 Task: Filter date posted in the past 24 hours.
Action: Mouse moved to (219, 107)
Screenshot: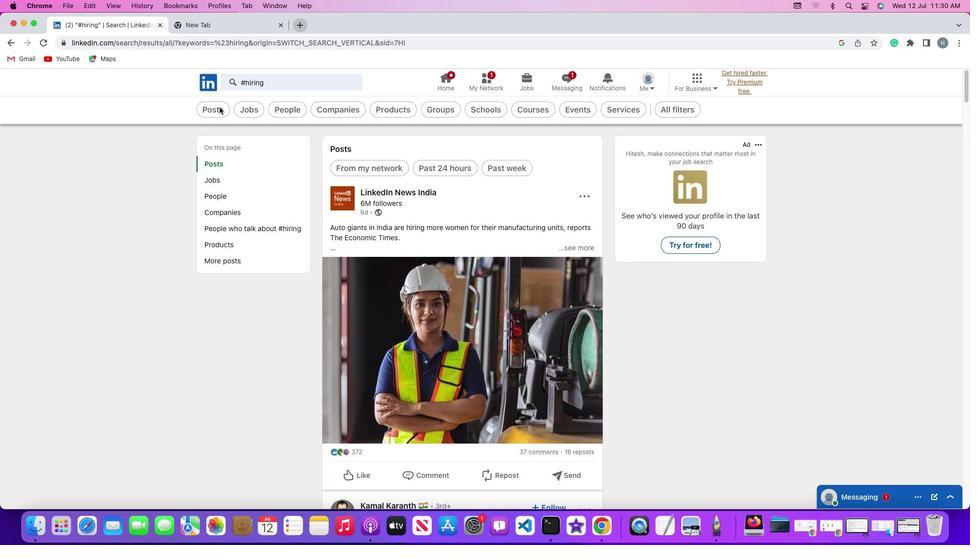 
Action: Mouse pressed left at (219, 107)
Screenshot: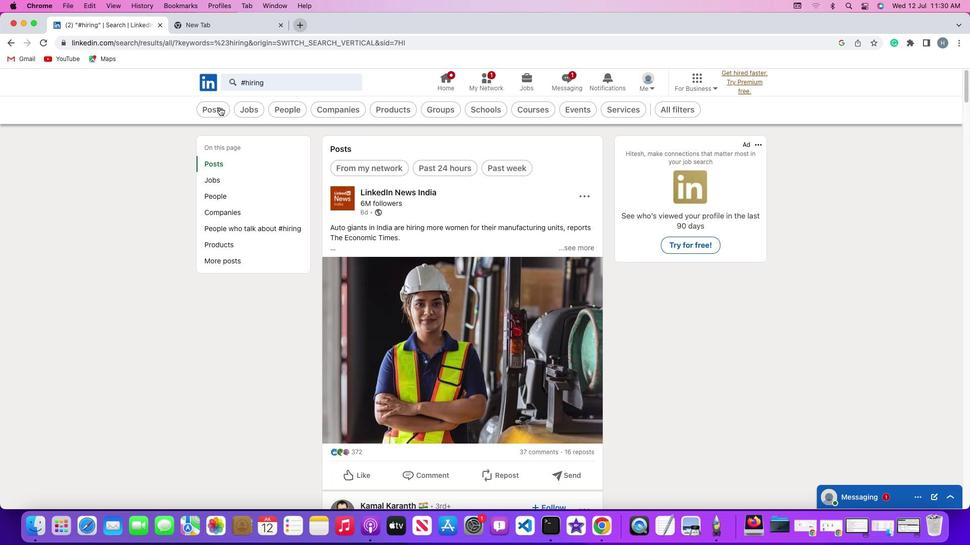 
Action: Mouse moved to (219, 107)
Screenshot: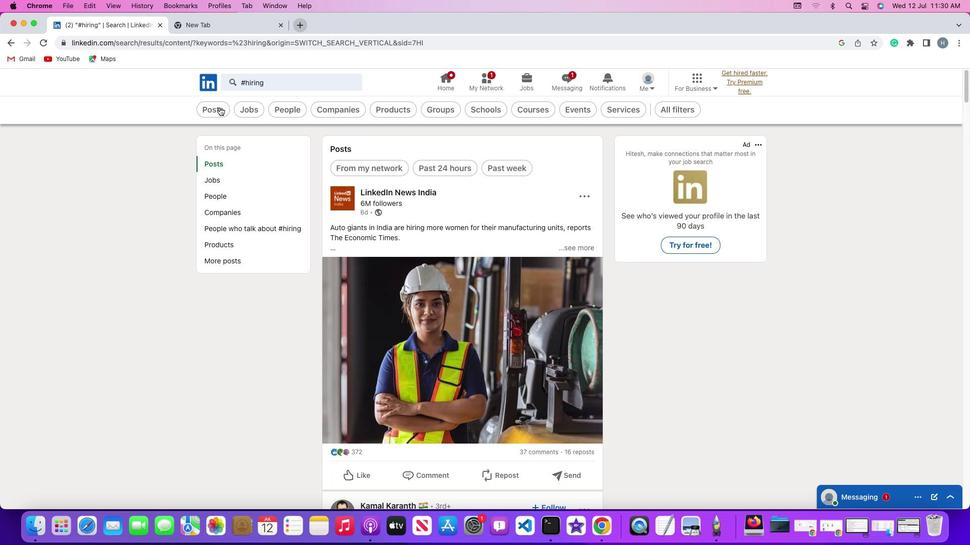 
Action: Mouse pressed left at (219, 107)
Screenshot: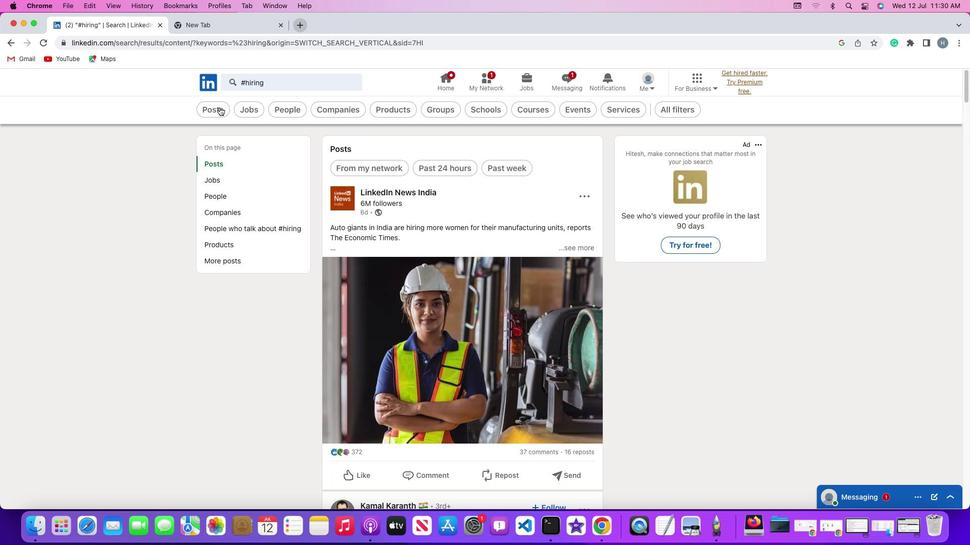 
Action: Mouse moved to (360, 110)
Screenshot: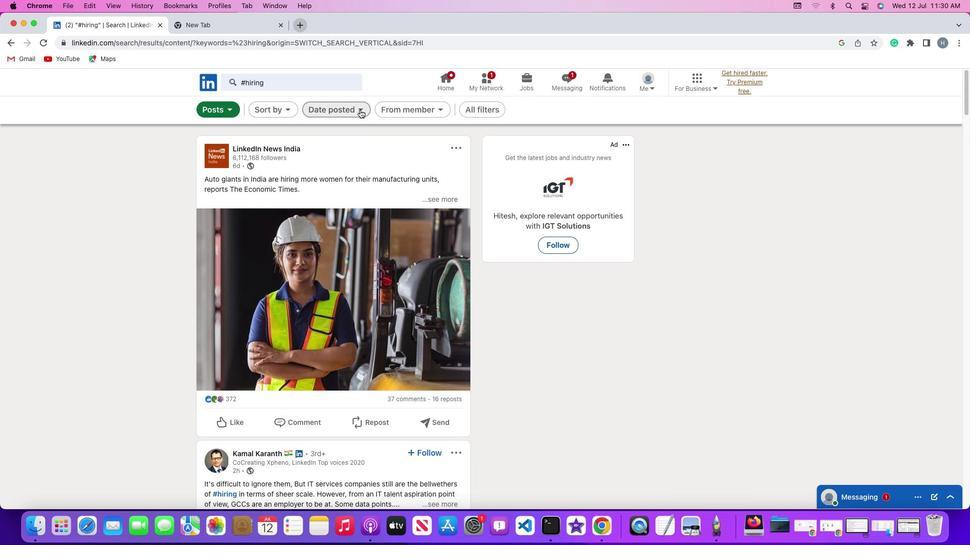 
Action: Mouse pressed left at (360, 110)
Screenshot: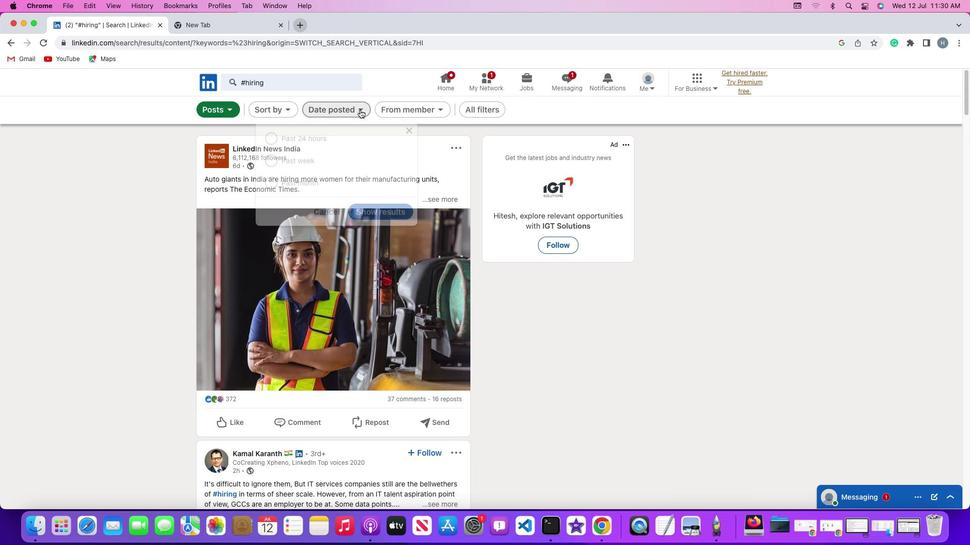 
Action: Mouse moved to (273, 136)
Screenshot: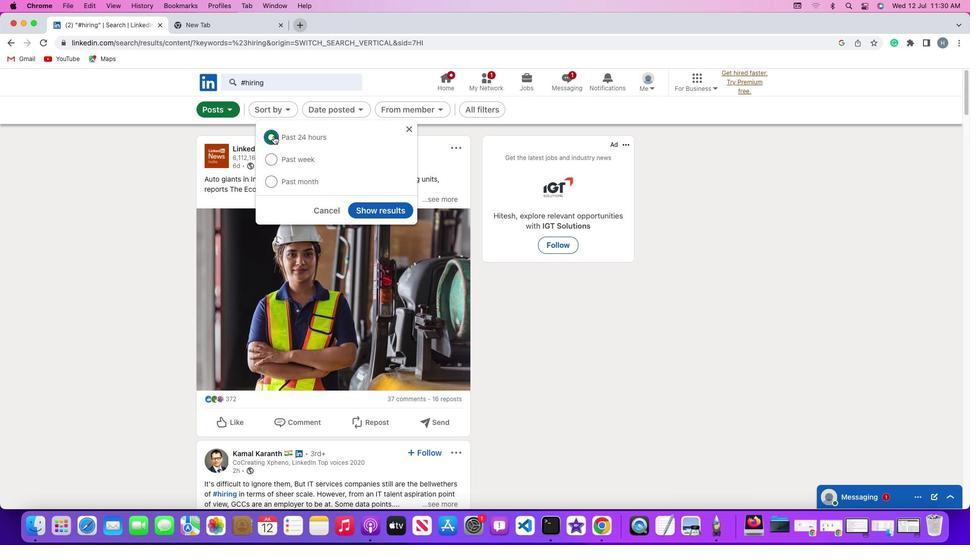 
Action: Mouse pressed left at (273, 136)
Screenshot: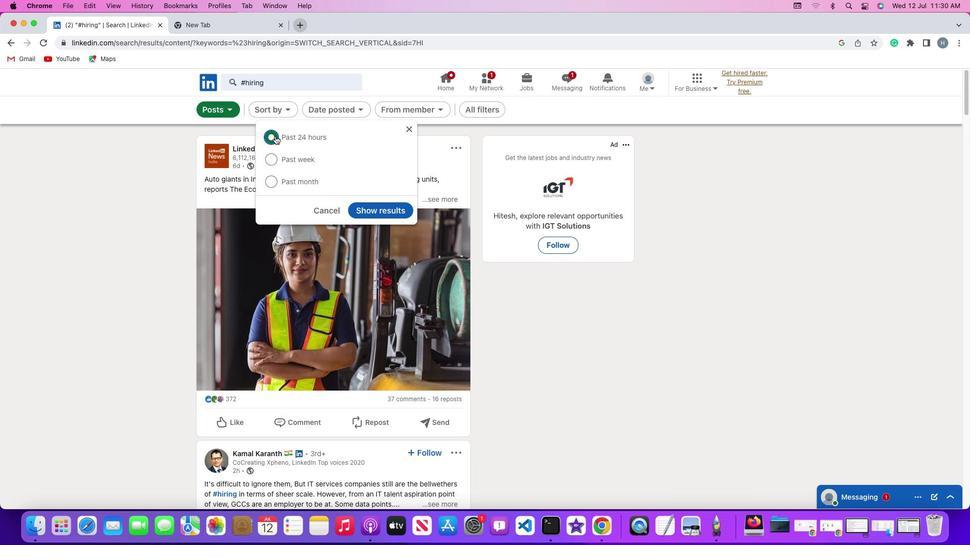 
Action: Mouse moved to (383, 210)
Screenshot: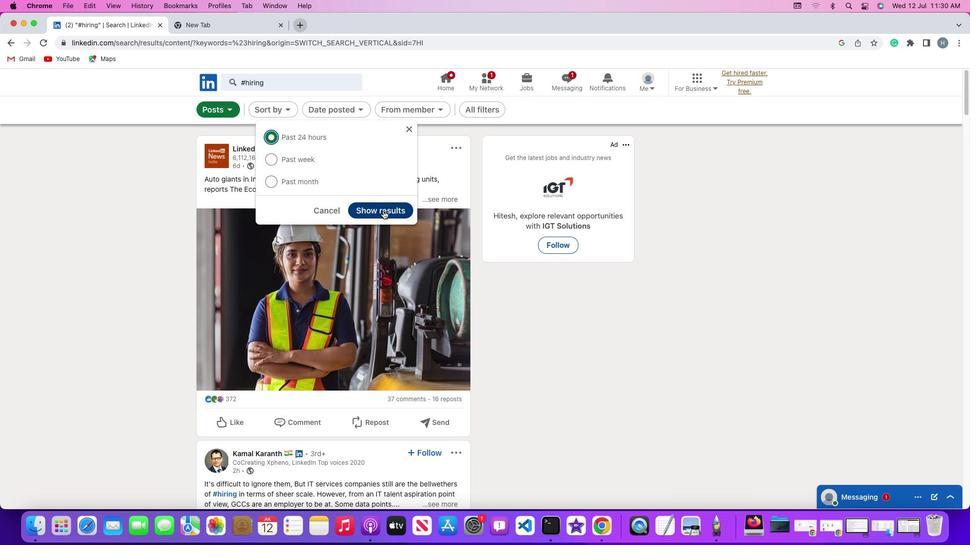 
Action: Mouse pressed left at (383, 210)
Screenshot: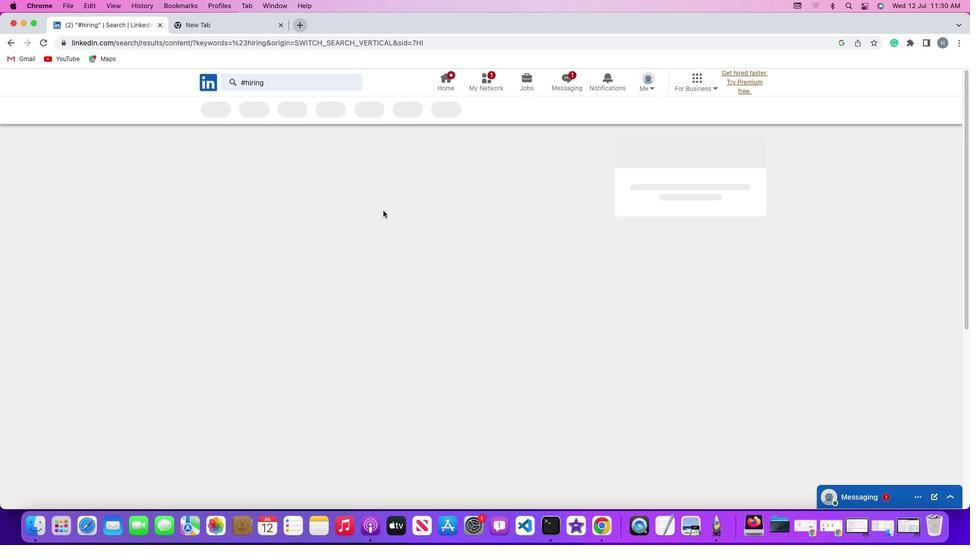 
Action: Mouse moved to (469, 210)
Screenshot: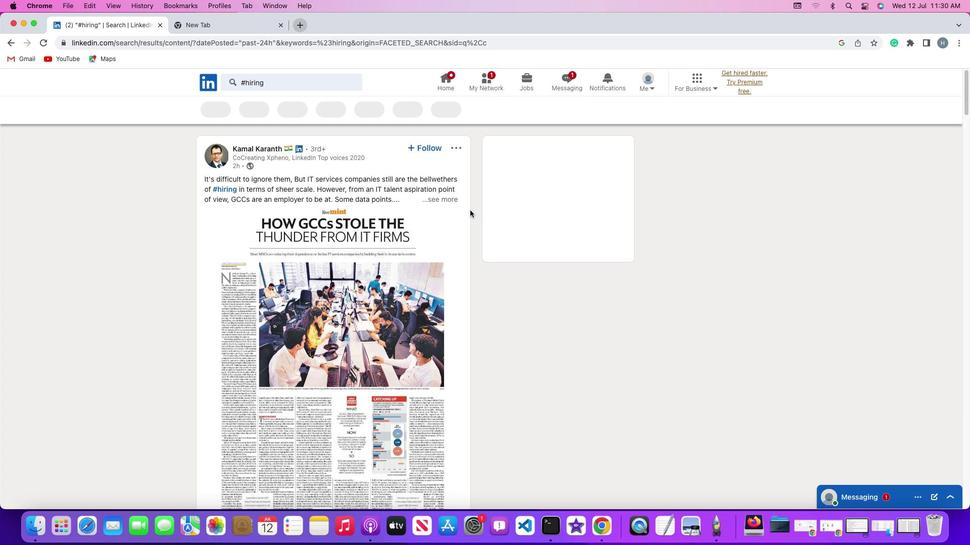 
